 Task: Select the auto option in the on debug beak.
Action: Mouse moved to (37, 537)
Screenshot: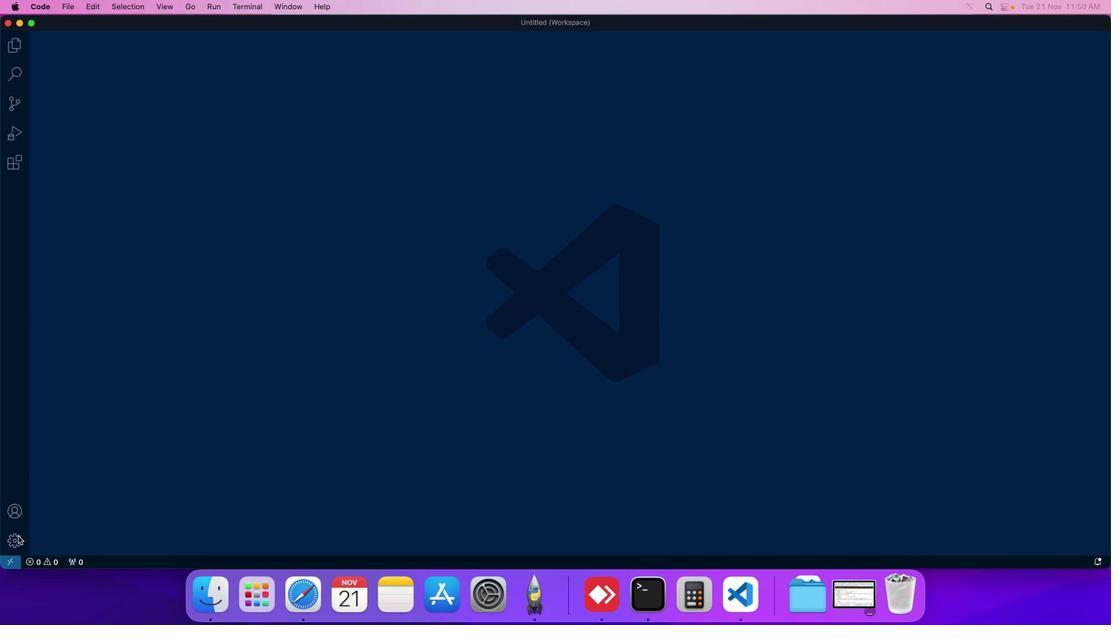 
Action: Mouse pressed left at (37, 537)
Screenshot: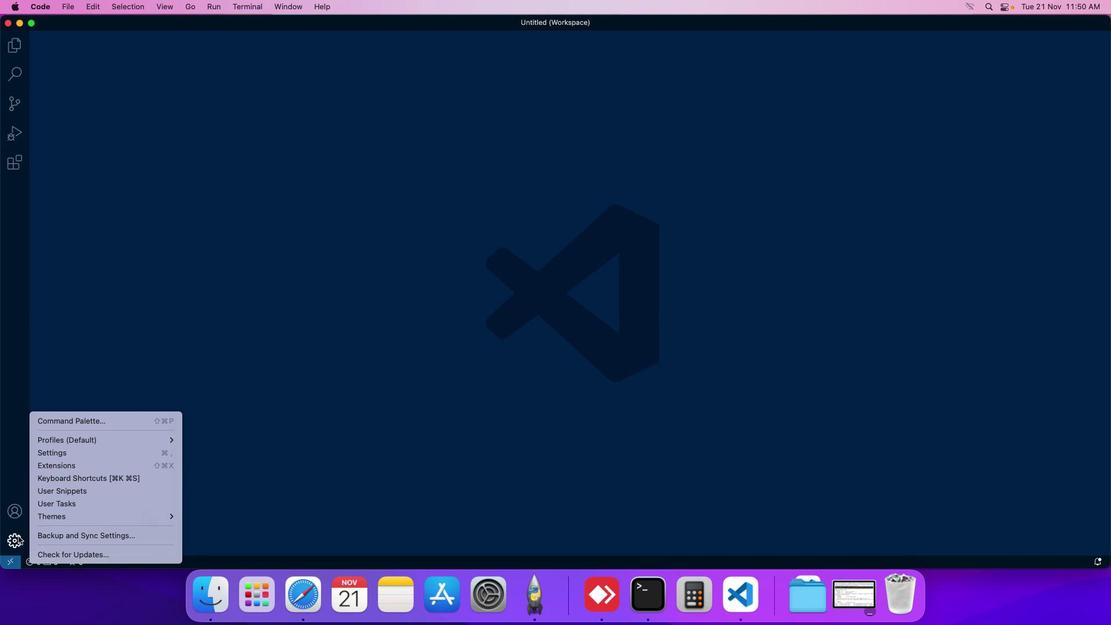 
Action: Mouse moved to (57, 458)
Screenshot: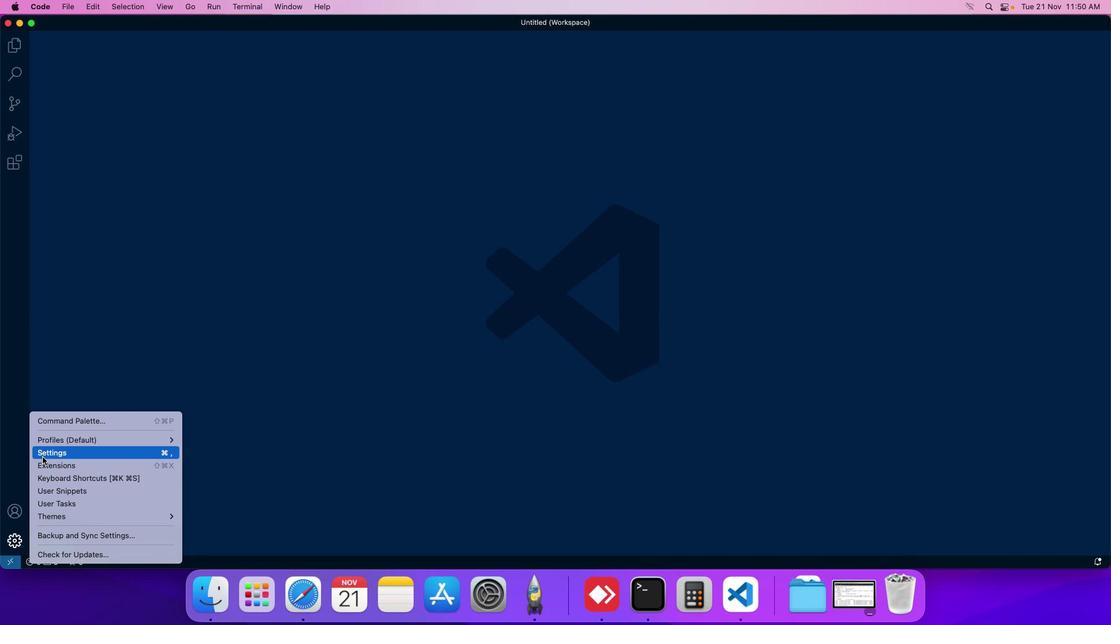 
Action: Mouse pressed left at (57, 458)
Screenshot: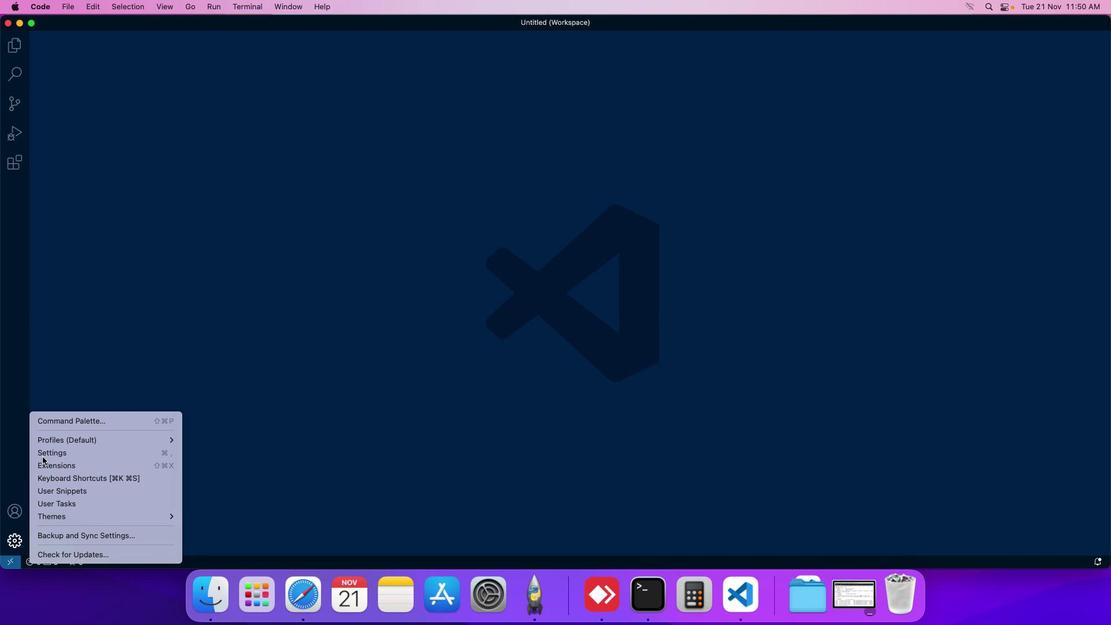 
Action: Mouse moved to (252, 98)
Screenshot: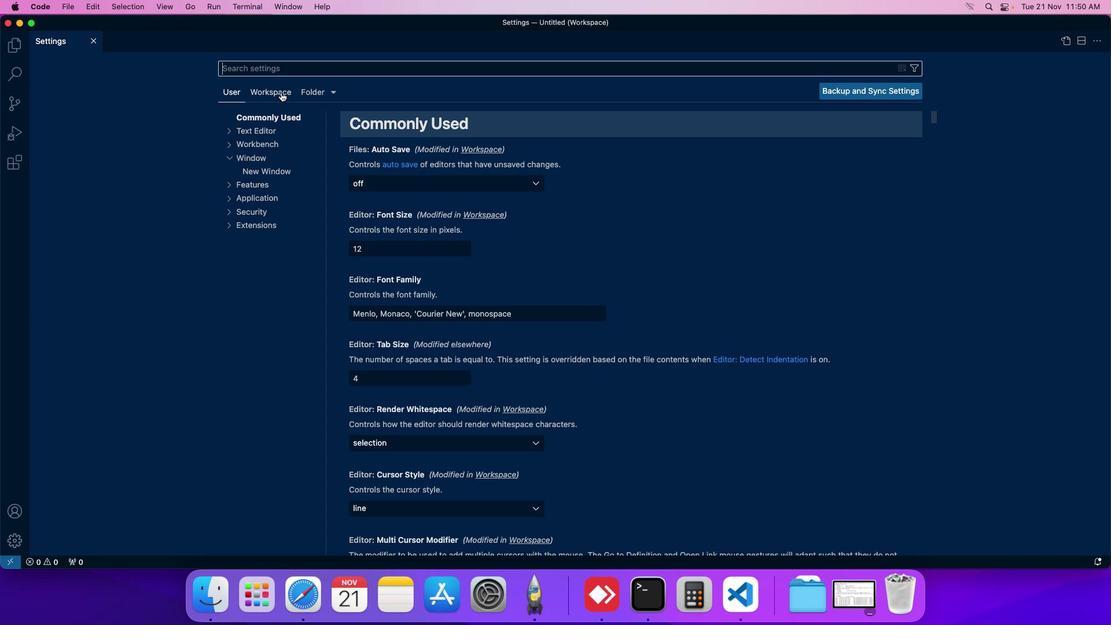 
Action: Mouse pressed left at (252, 98)
Screenshot: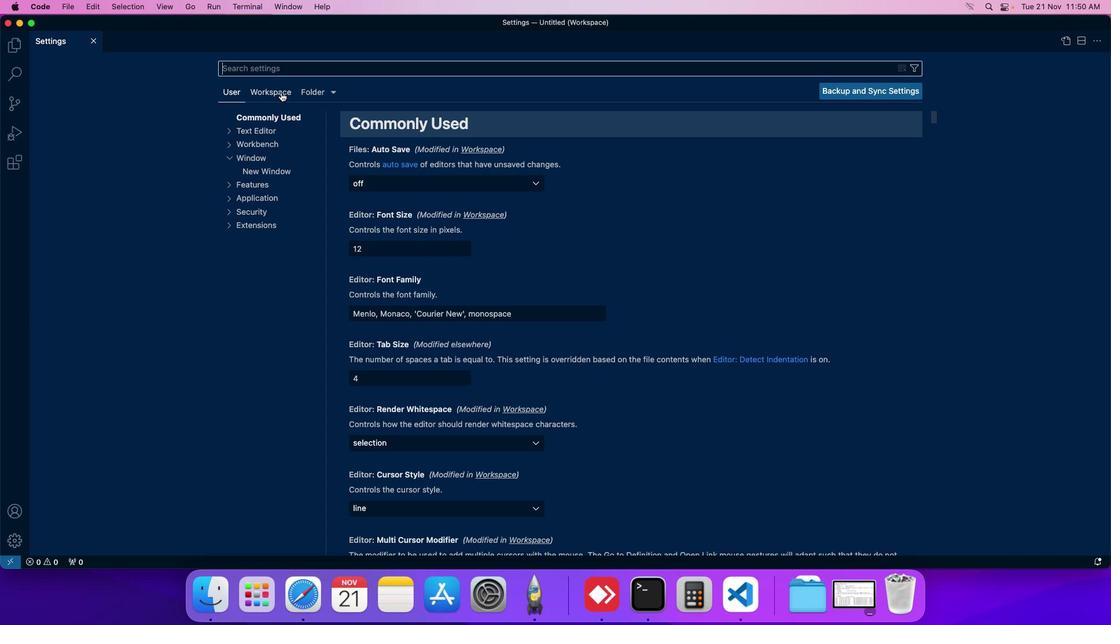 
Action: Mouse moved to (244, 177)
Screenshot: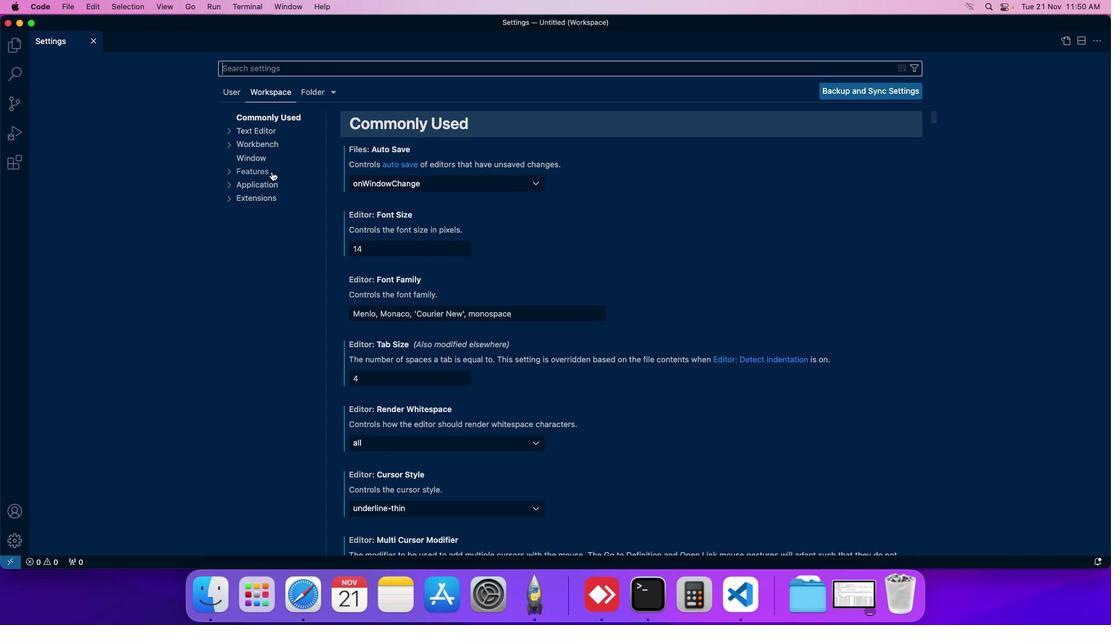 
Action: Mouse pressed left at (244, 177)
Screenshot: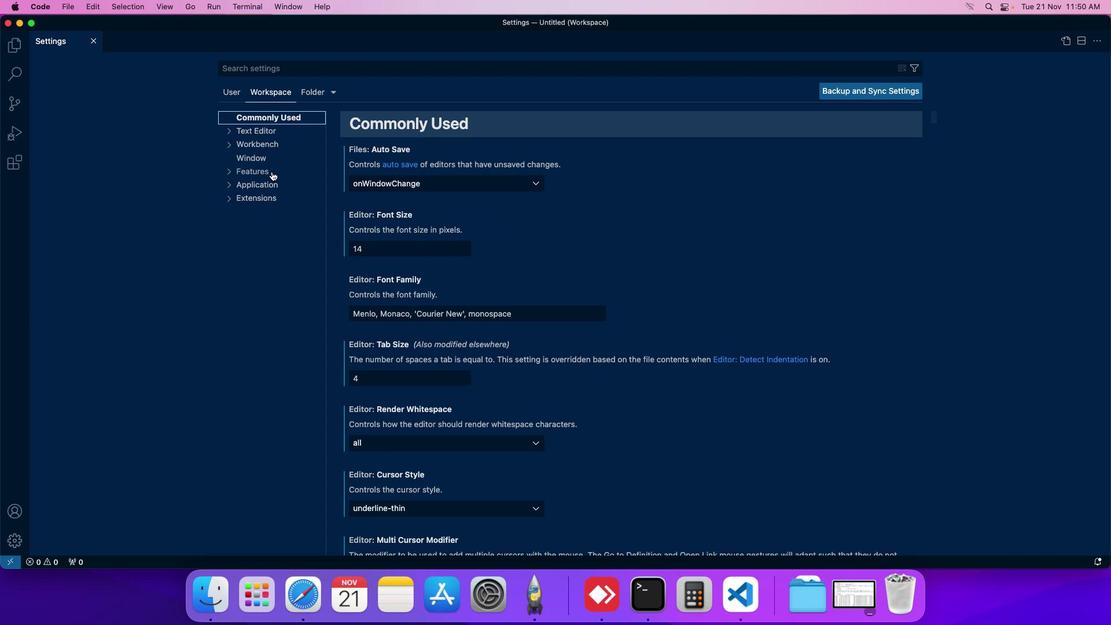 
Action: Mouse moved to (243, 379)
Screenshot: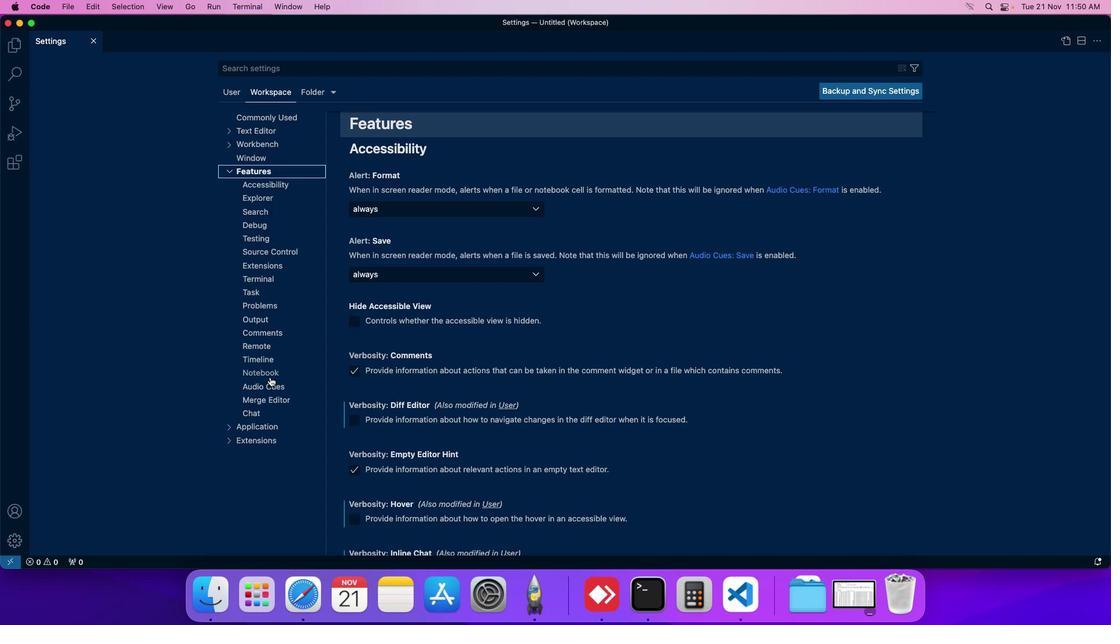 
Action: Mouse pressed left at (243, 379)
Screenshot: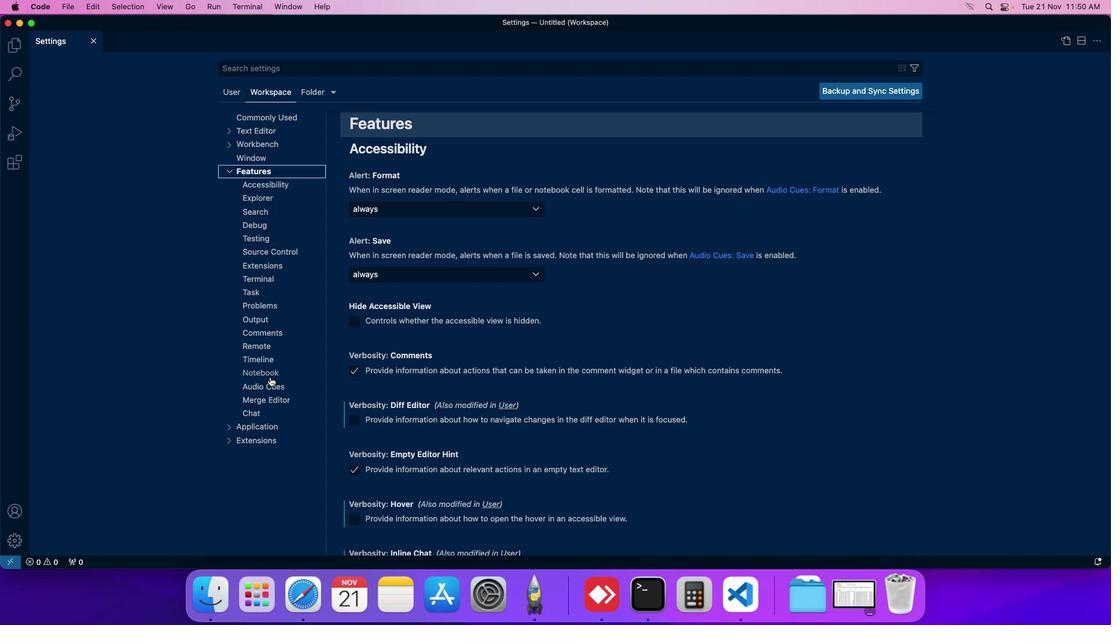 
Action: Mouse moved to (243, 388)
Screenshot: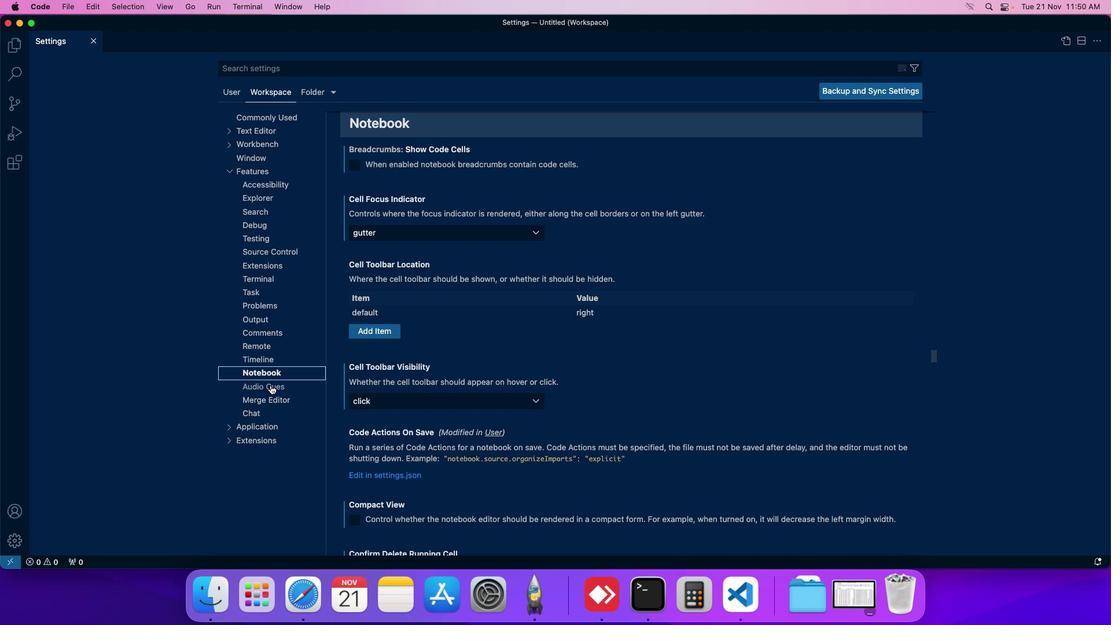 
Action: Mouse pressed left at (243, 388)
Screenshot: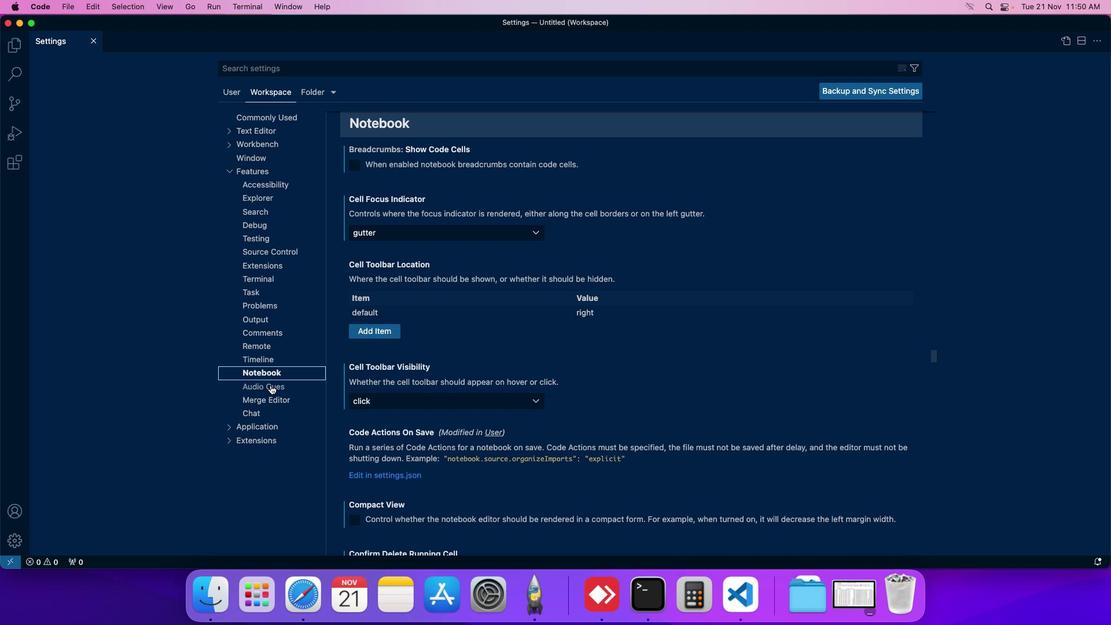 
Action: Mouse moved to (341, 362)
Screenshot: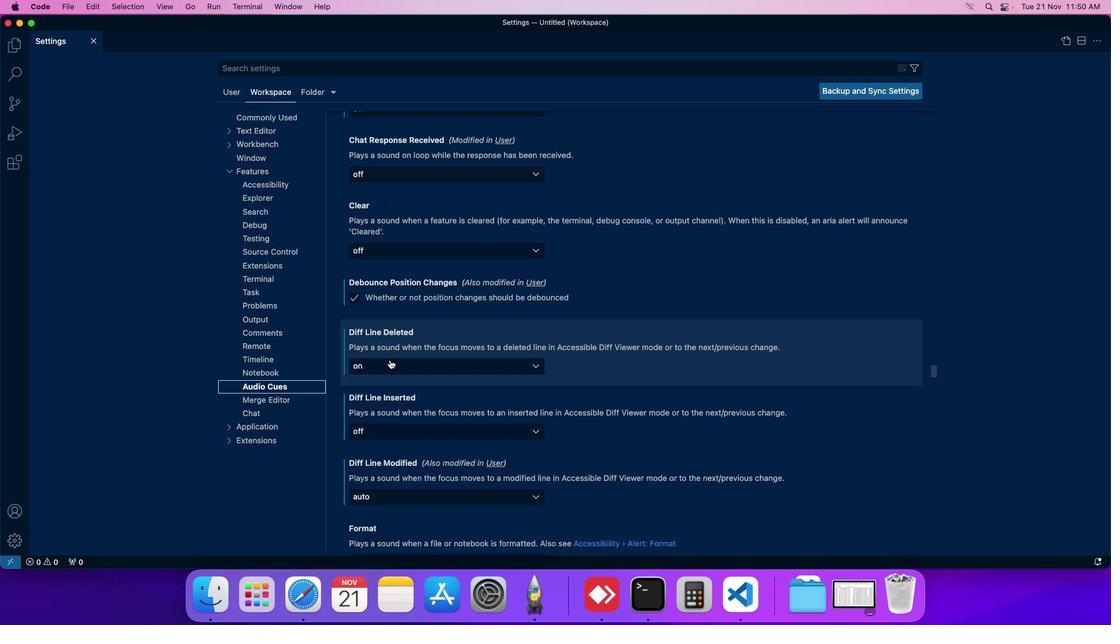 
Action: Mouse scrolled (341, 362) with delta (22, 6)
Screenshot: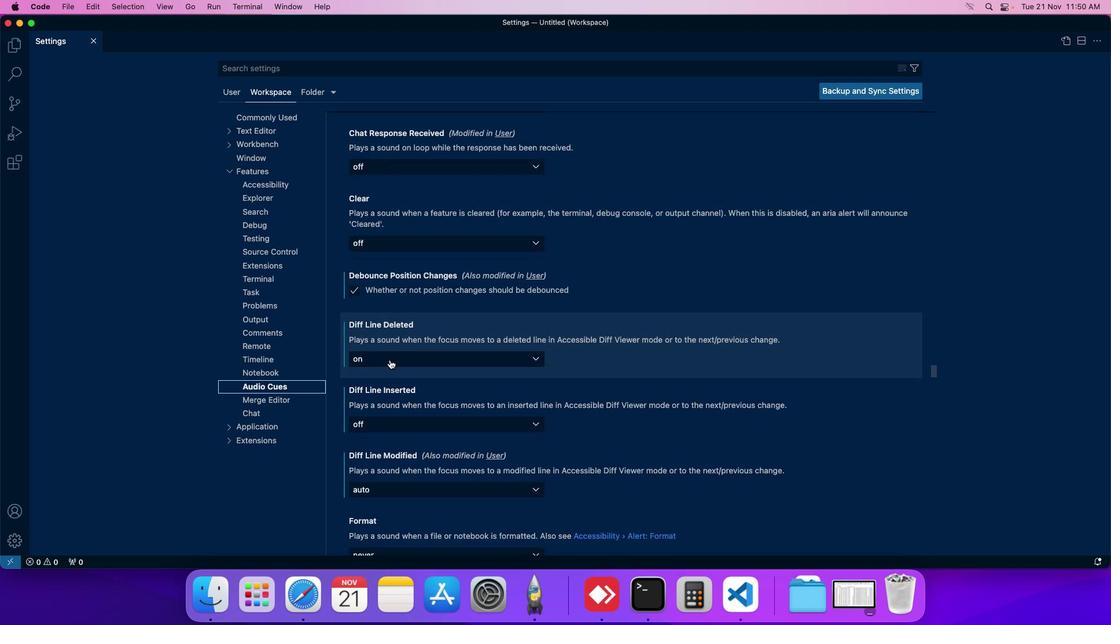 
Action: Mouse scrolled (341, 362) with delta (22, 6)
Screenshot: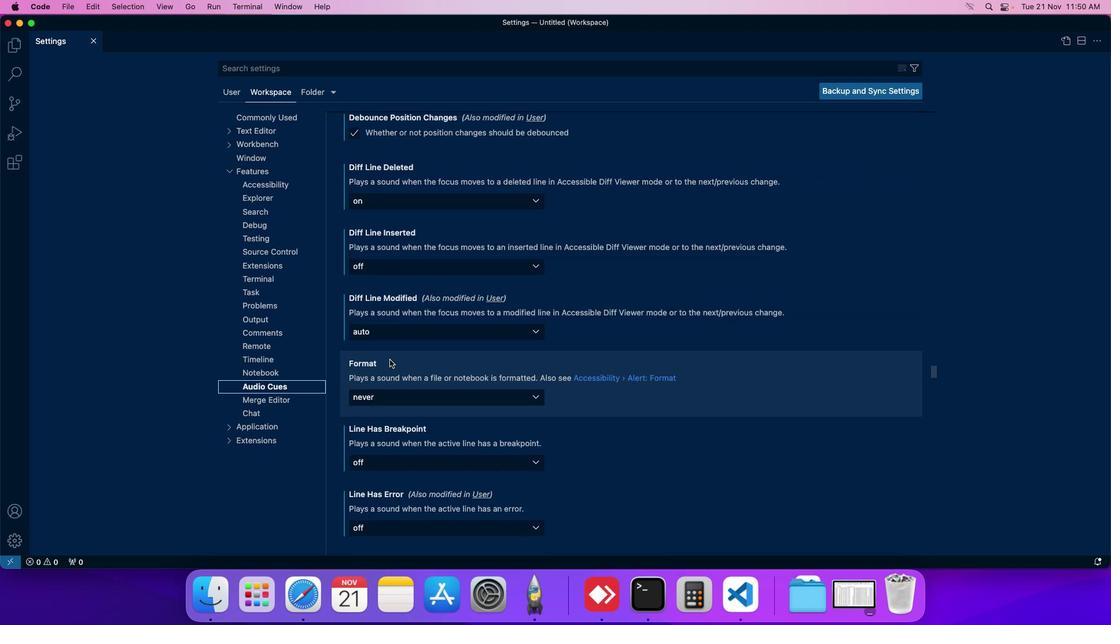 
Action: Mouse scrolled (341, 362) with delta (22, 6)
Screenshot: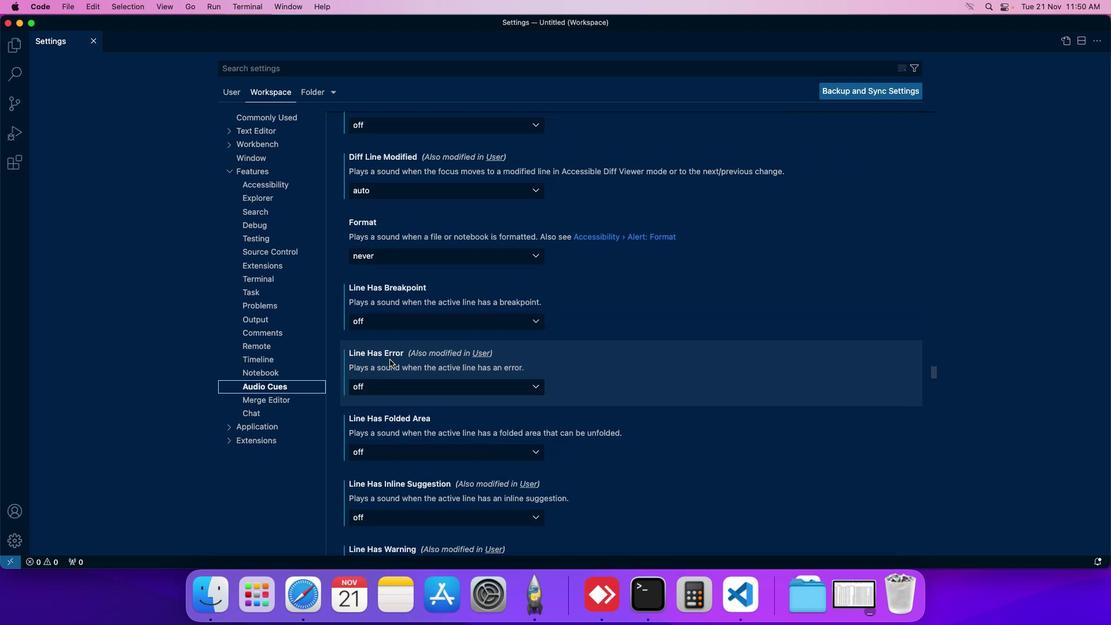 
Action: Mouse moved to (342, 361)
Screenshot: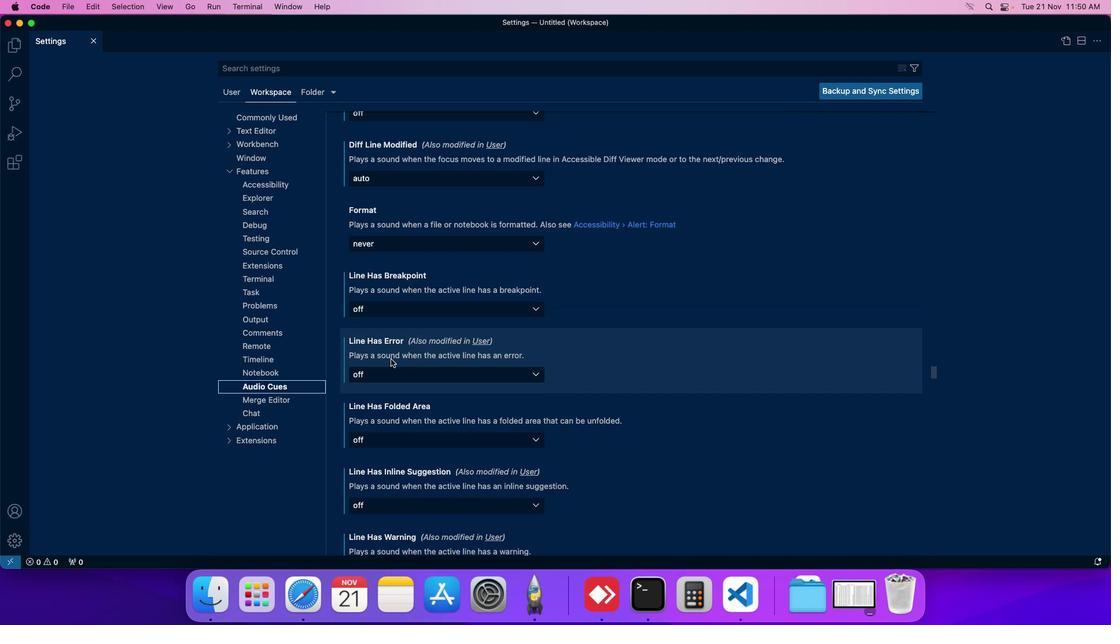 
Action: Mouse scrolled (342, 361) with delta (22, 6)
Screenshot: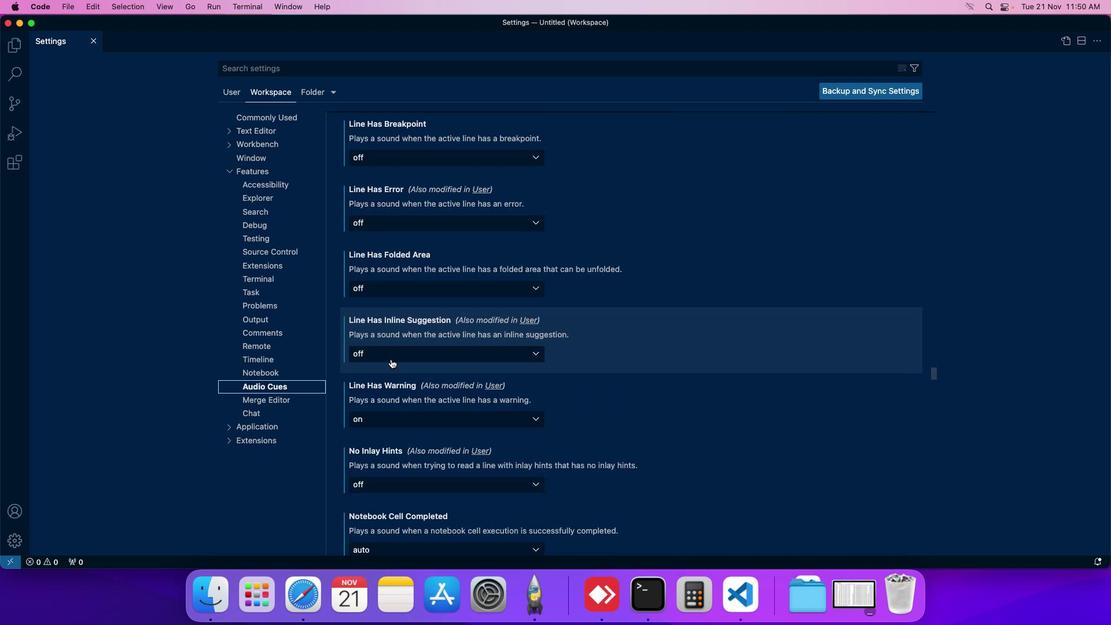
Action: Mouse scrolled (342, 361) with delta (22, 6)
Screenshot: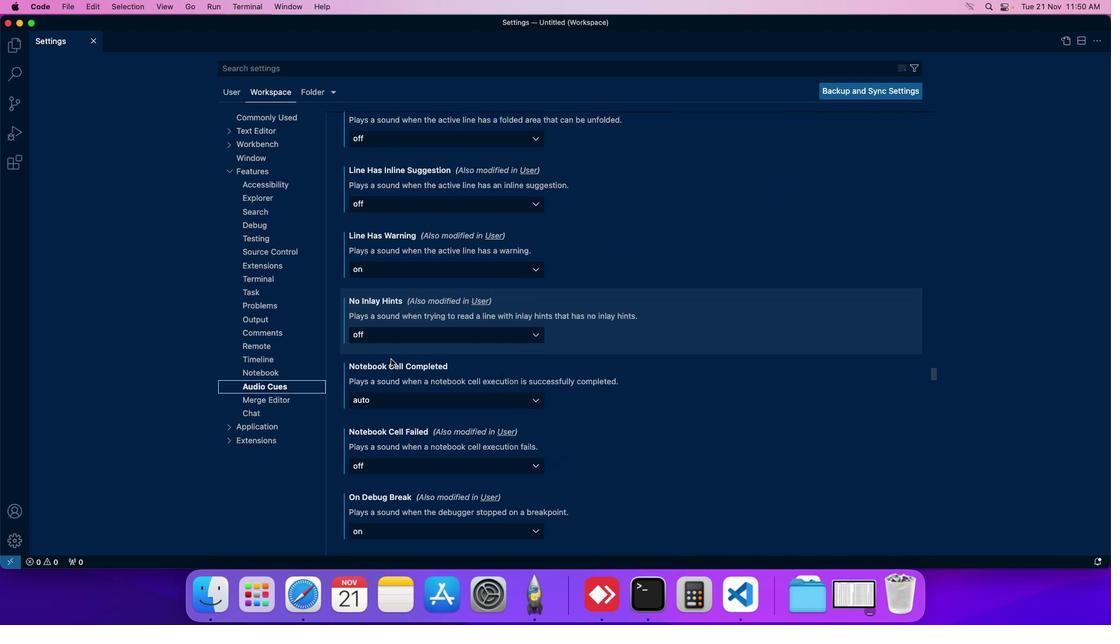 
Action: Mouse scrolled (342, 361) with delta (22, 6)
Screenshot: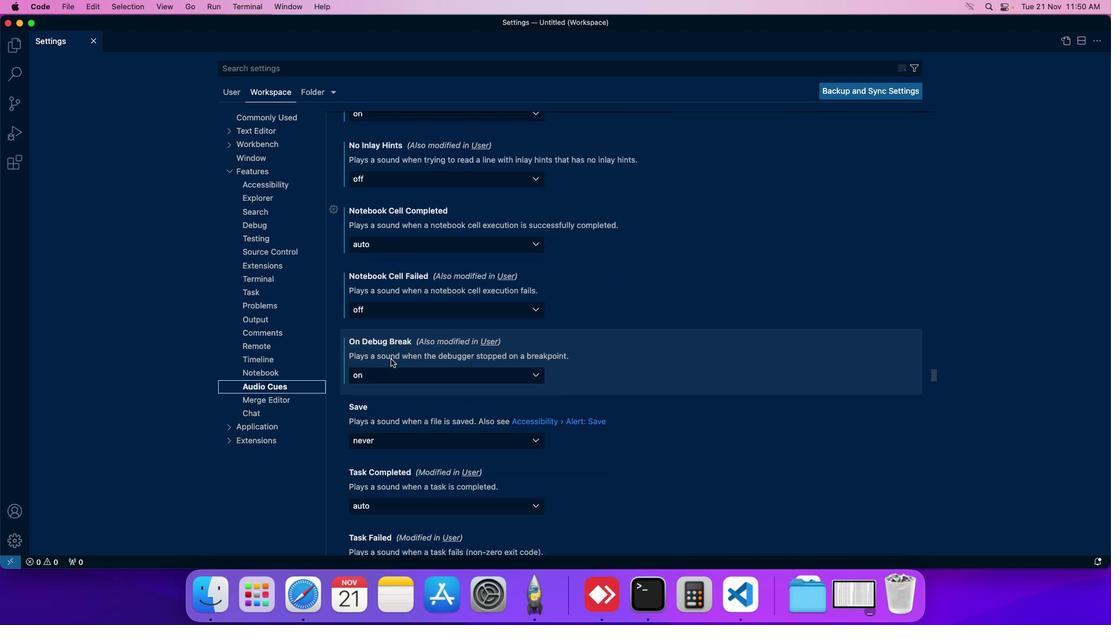 
Action: Mouse moved to (336, 371)
Screenshot: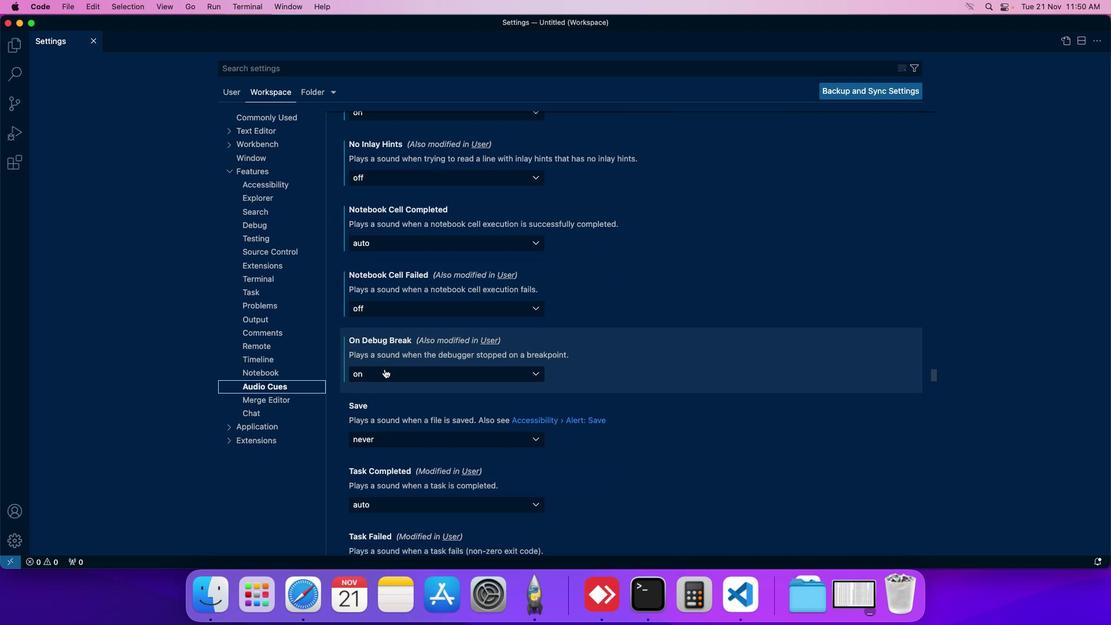 
Action: Mouse pressed left at (336, 371)
Screenshot: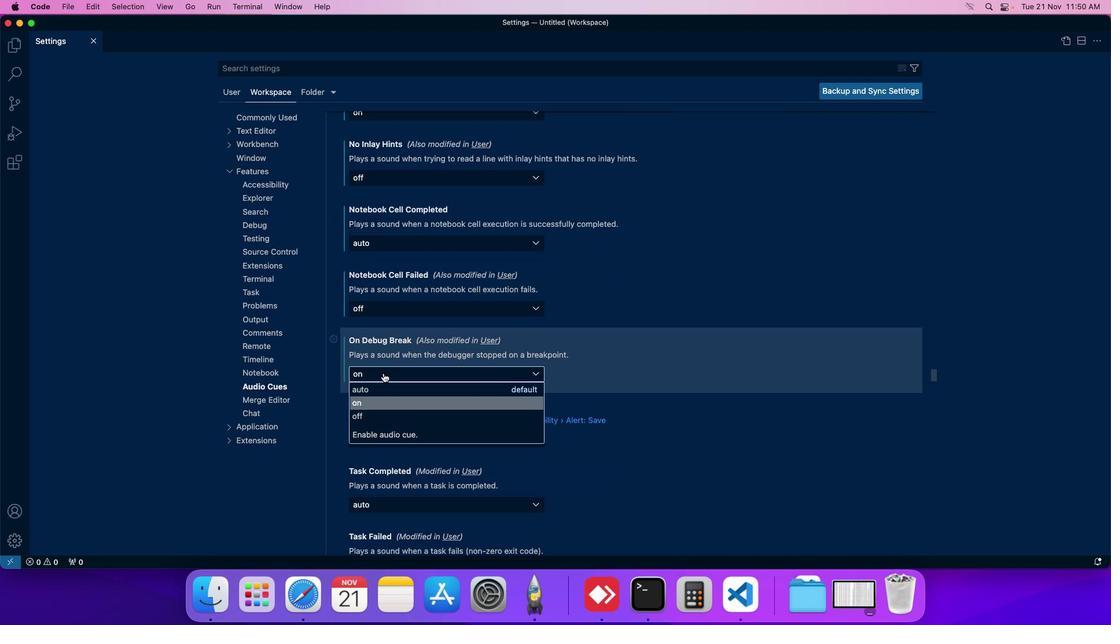 
Action: Mouse moved to (330, 387)
Screenshot: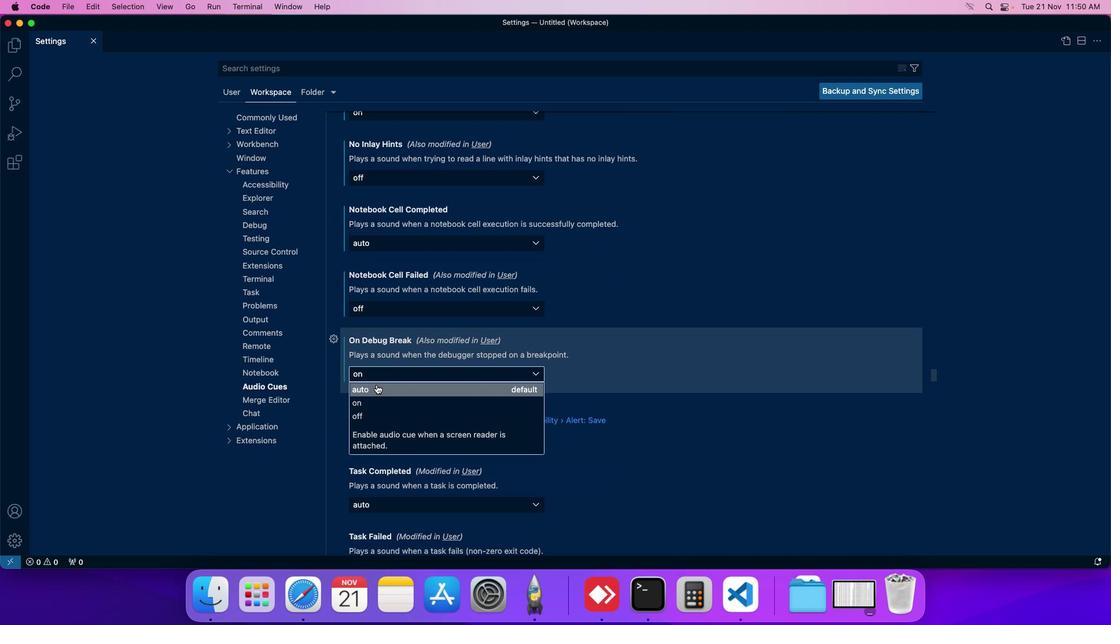 
Action: Mouse pressed left at (330, 387)
Screenshot: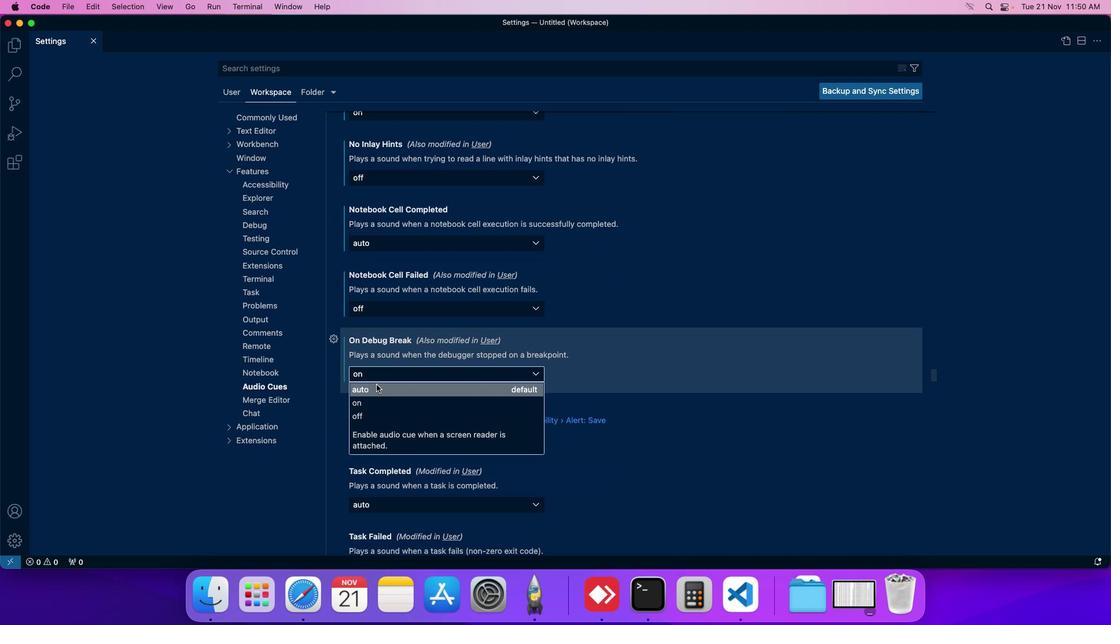 
Action: Mouse moved to (349, 384)
Screenshot: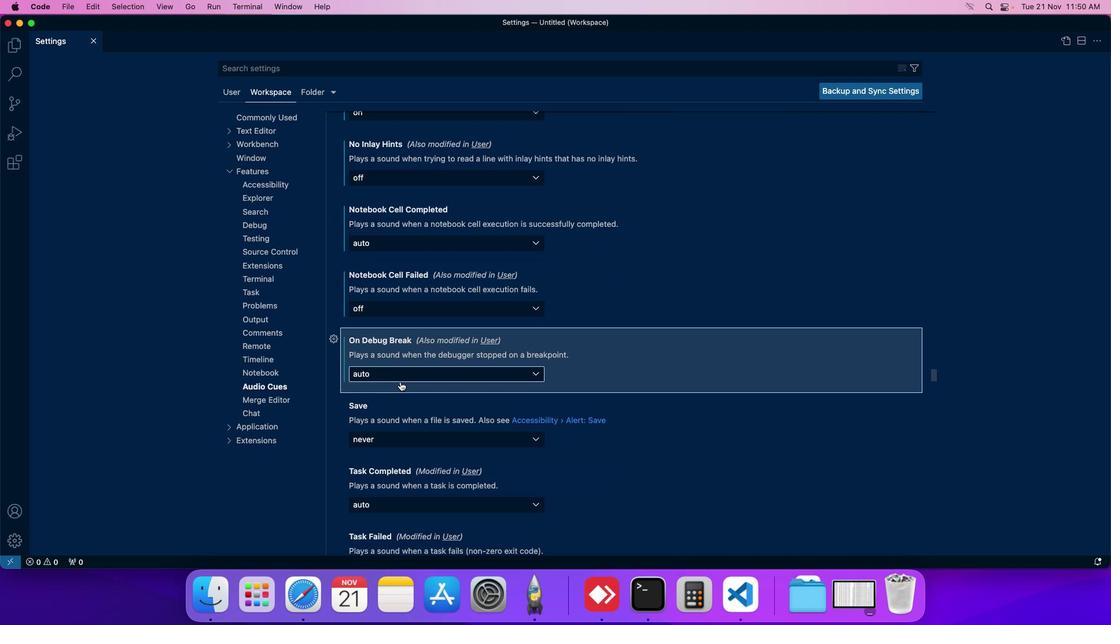 
